Task: Add Belgioioso American Grana Extra Aged Parmesan Cheese to the cart.
Action: Mouse moved to (26, 86)
Screenshot: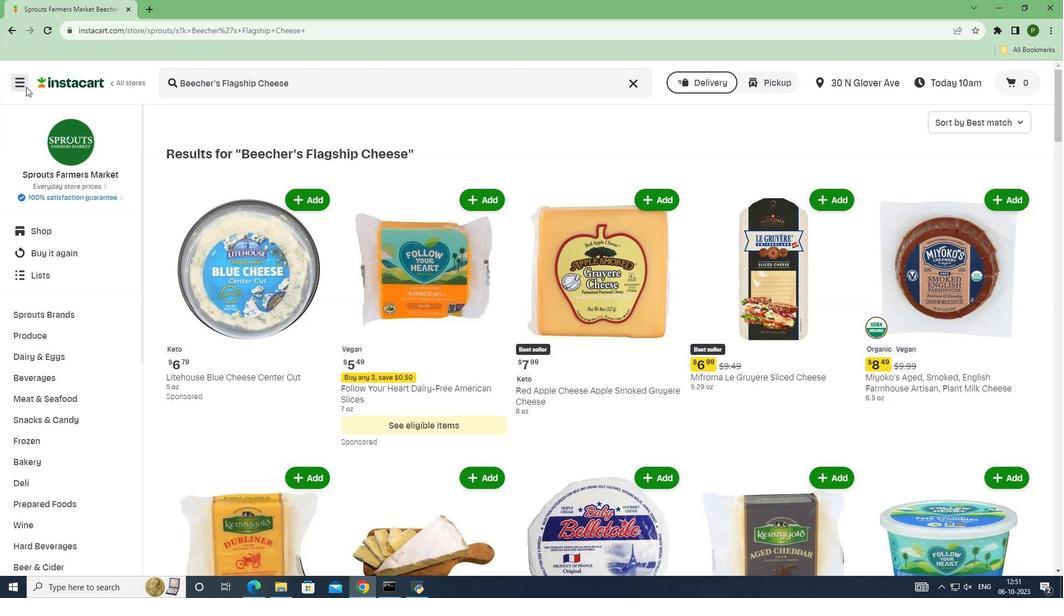 
Action: Mouse pressed left at (26, 86)
Screenshot: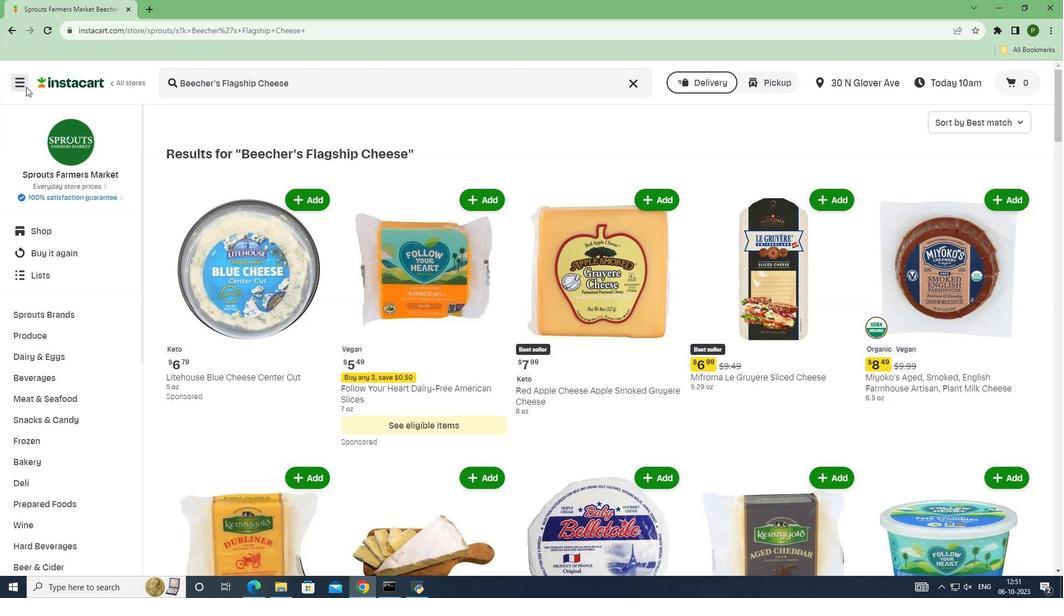 
Action: Mouse moved to (45, 289)
Screenshot: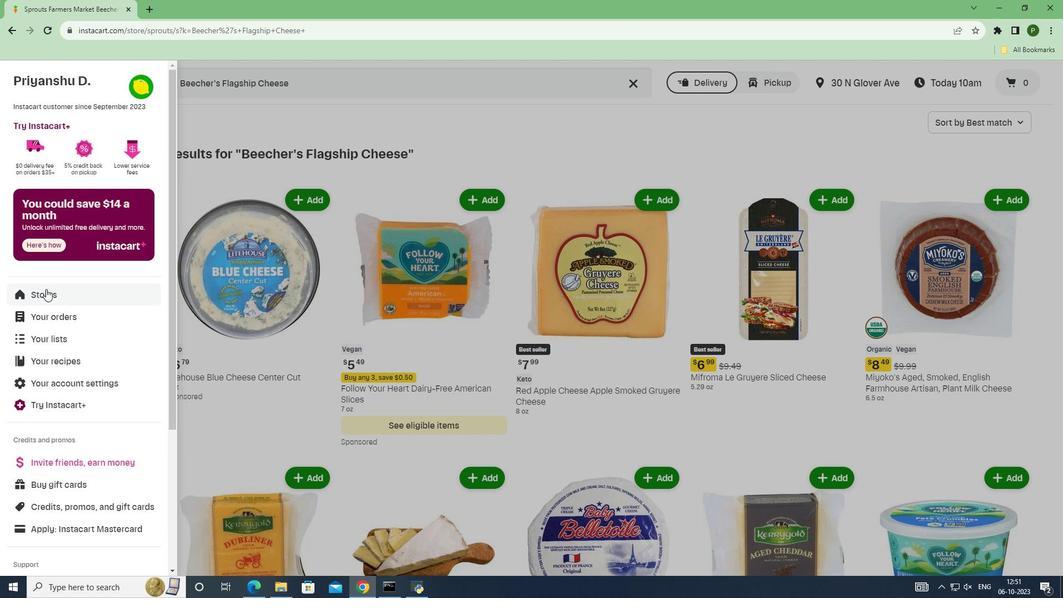 
Action: Mouse pressed left at (45, 289)
Screenshot: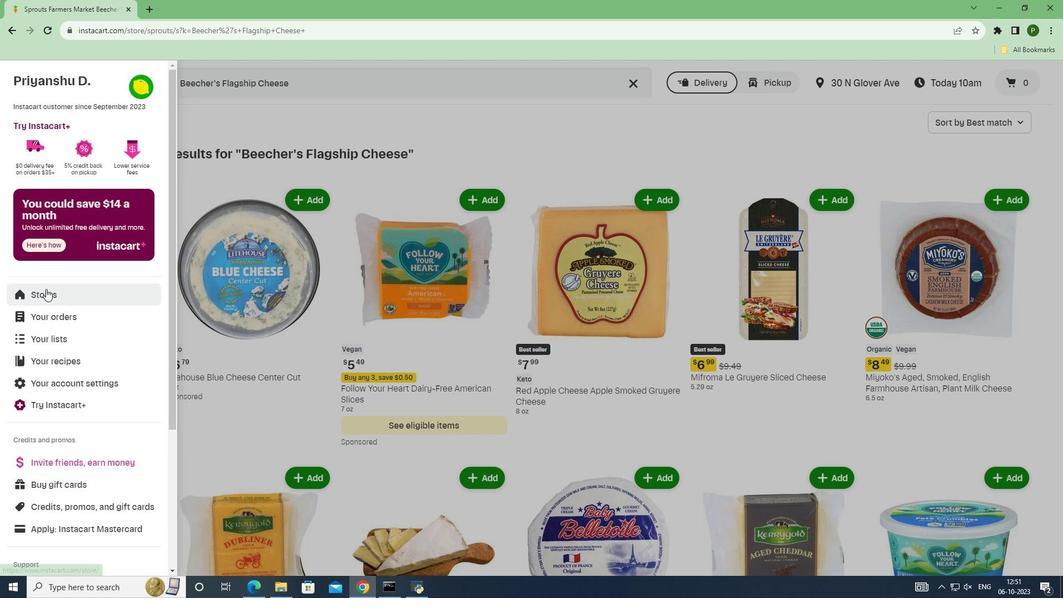 
Action: Mouse moved to (253, 132)
Screenshot: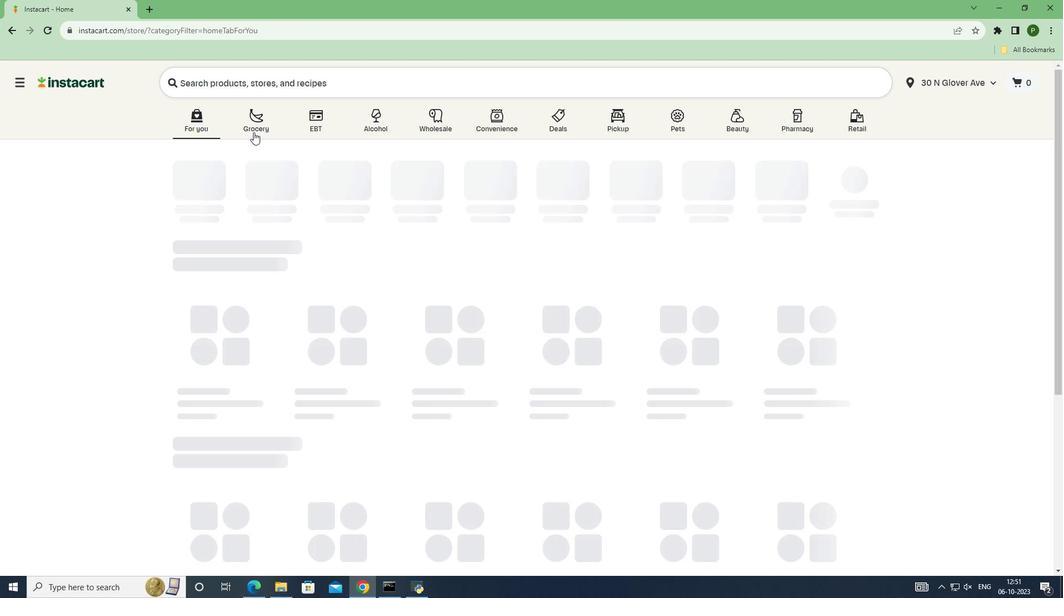 
Action: Mouse pressed left at (253, 132)
Screenshot: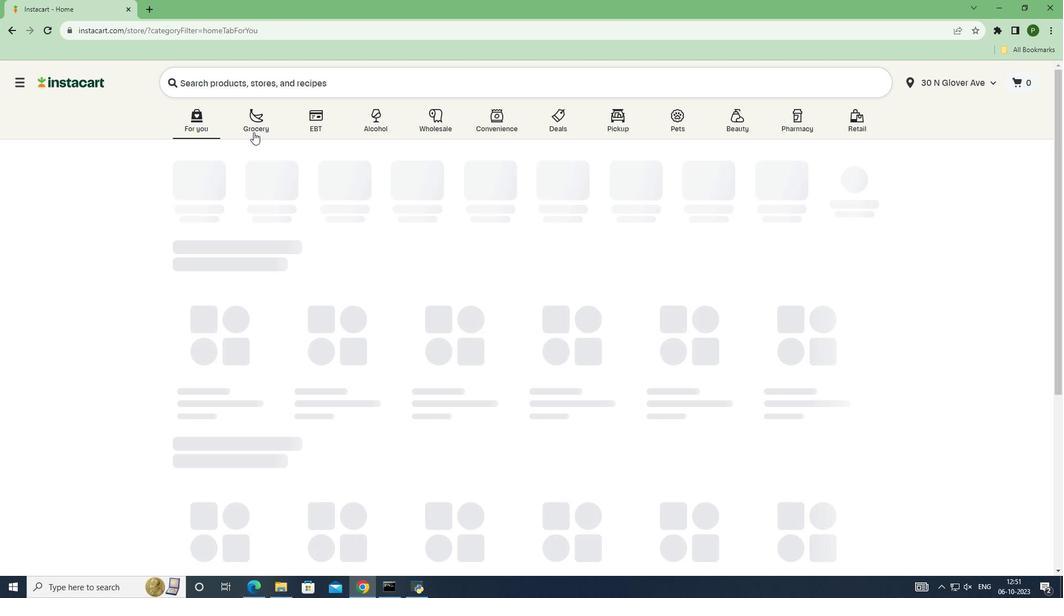 
Action: Mouse moved to (694, 258)
Screenshot: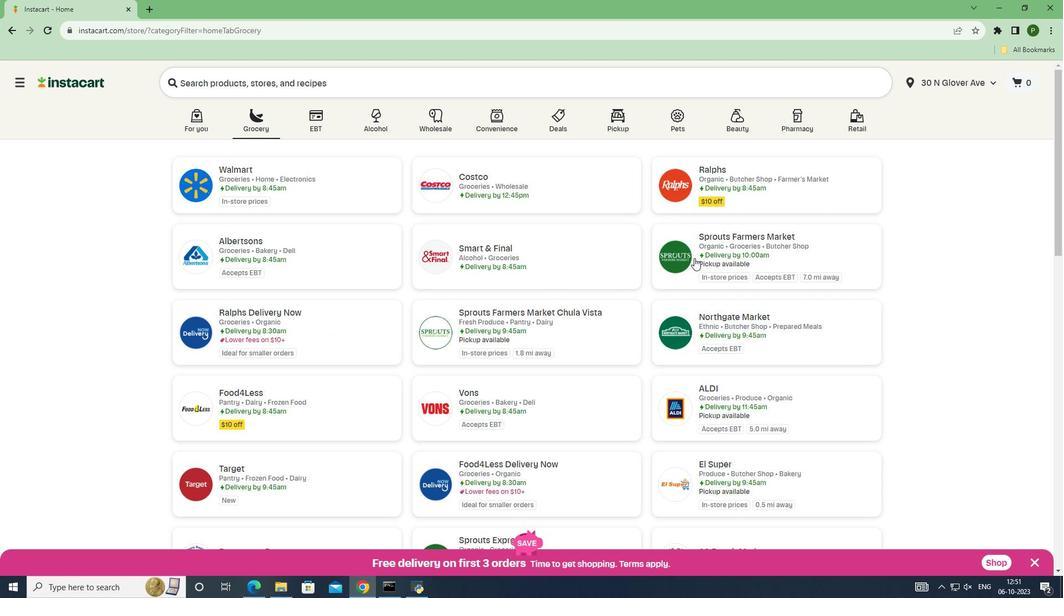 
Action: Mouse pressed left at (694, 258)
Screenshot: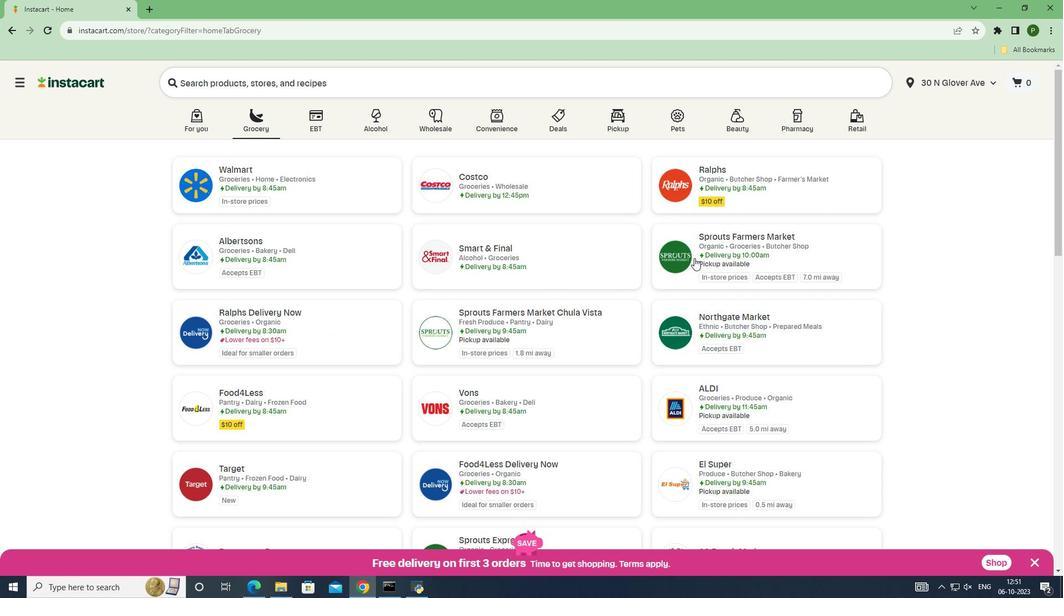 
Action: Mouse moved to (77, 354)
Screenshot: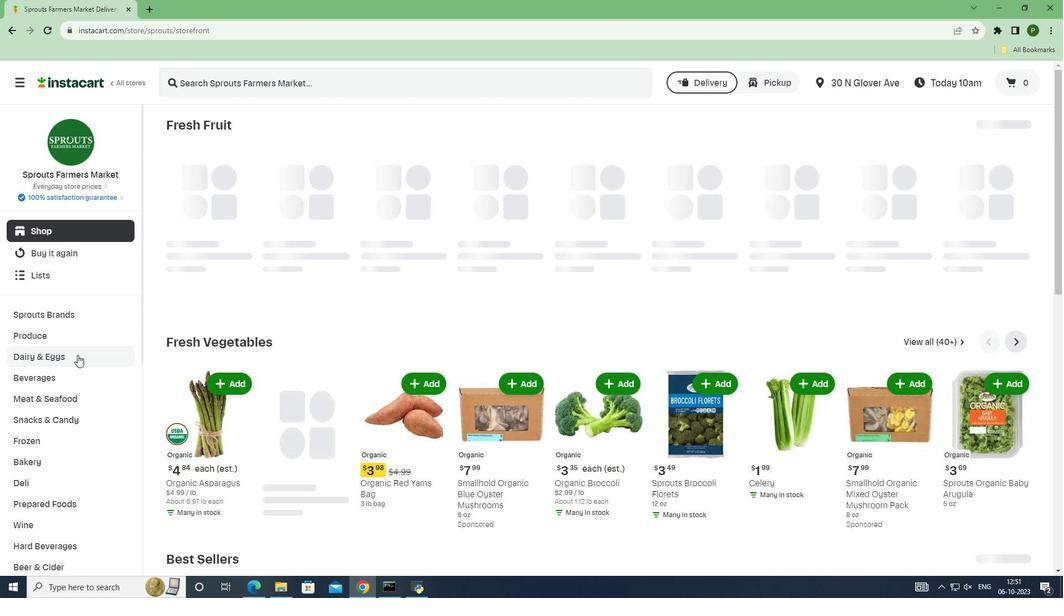 
Action: Mouse pressed left at (77, 354)
Screenshot: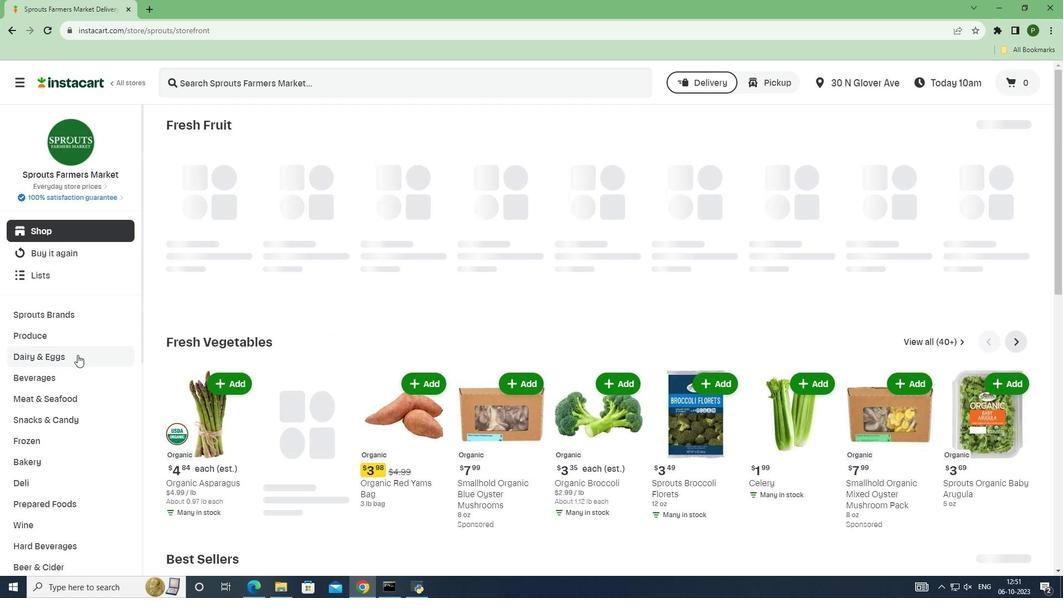 
Action: Mouse moved to (67, 404)
Screenshot: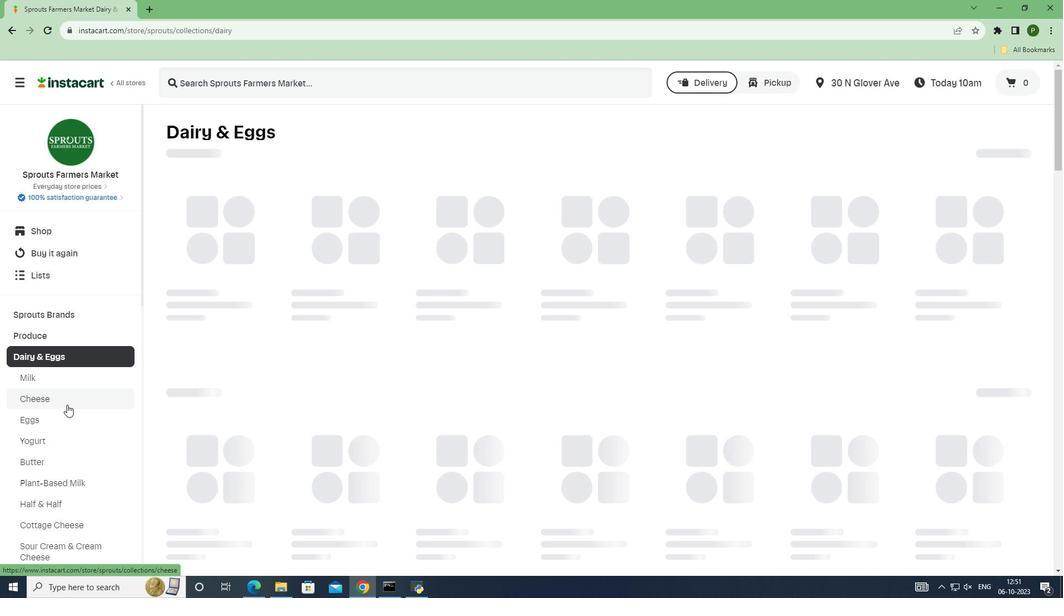 
Action: Mouse pressed left at (67, 404)
Screenshot: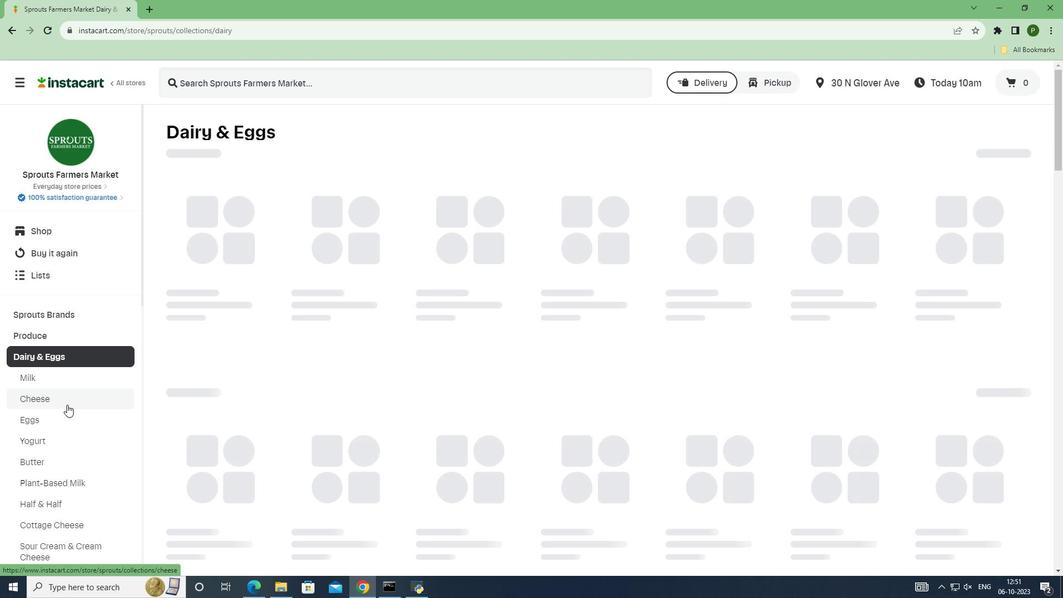 
Action: Mouse moved to (206, 85)
Screenshot: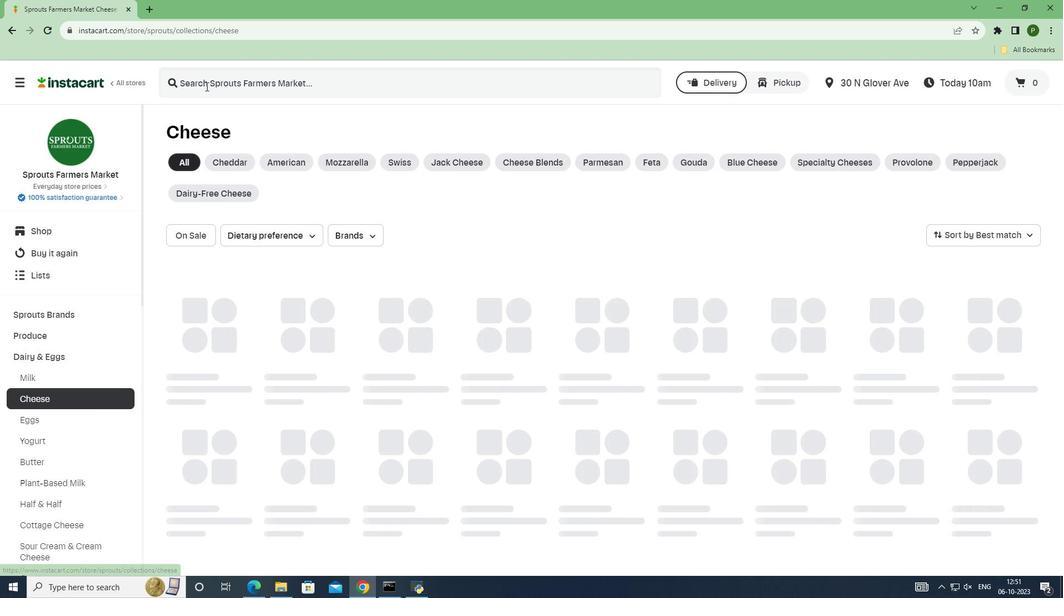 
Action: Mouse pressed left at (206, 85)
Screenshot: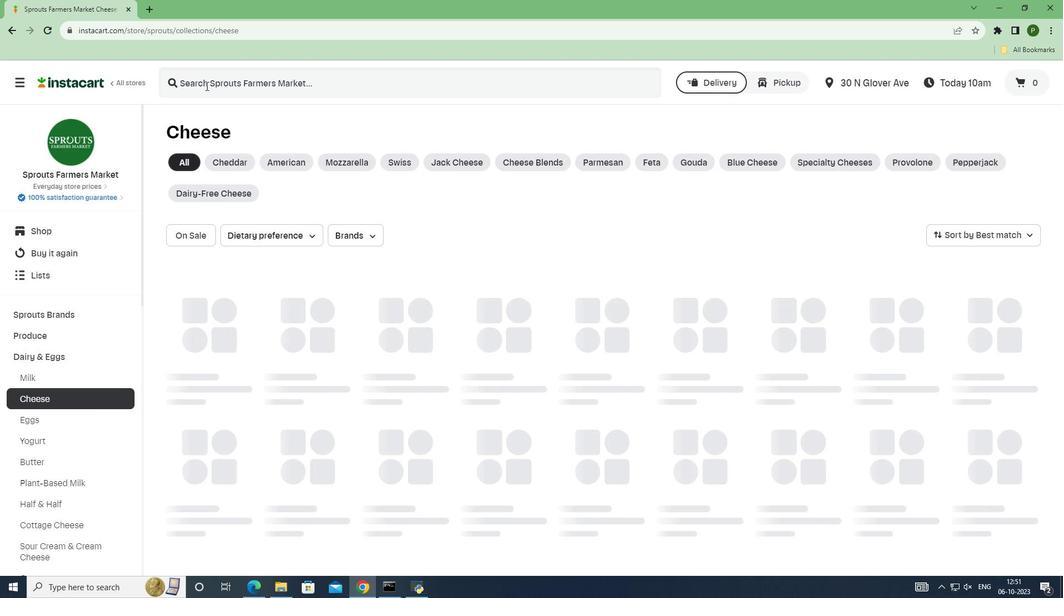 
Action: Key pressed <Key.caps_lock>B<Key.caps_lock>elgioioso<Key.space><Key.caps_lock>A<Key.caps_lock>merican<Key.space><Key.caps_lock>G<Key.caps_lock>raanaa<Key.space><Key.caps_lock>E<Key.caps_lock>xtra<Key.space><Key.caps_lock>A<Key.caps_lock>ged<Key.space><Key.caps_lock>P<Key.caps_lock>armesan<Key.space><Key.caps_lock>C<Key.caps_lock>heese<Key.space><Key.enter>
Screenshot: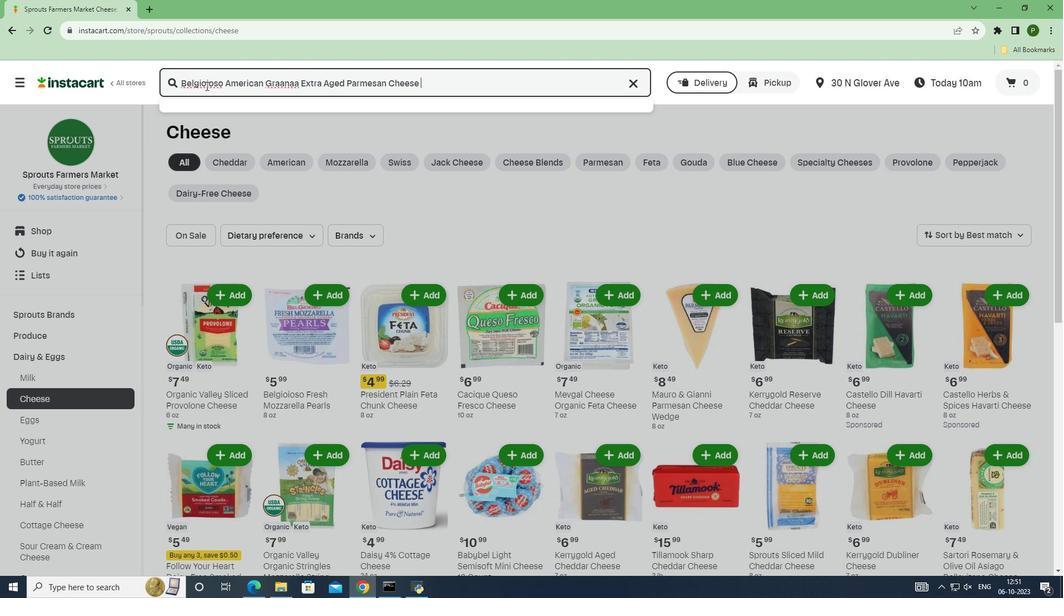 
Action: Mouse moved to (455, 196)
Screenshot: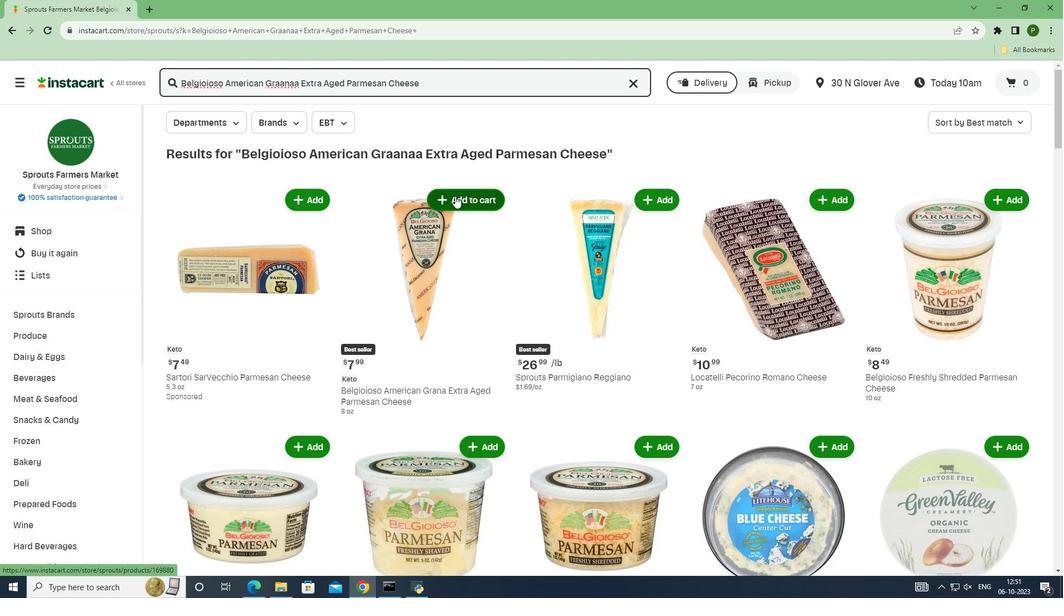 
Action: Mouse pressed left at (455, 196)
Screenshot: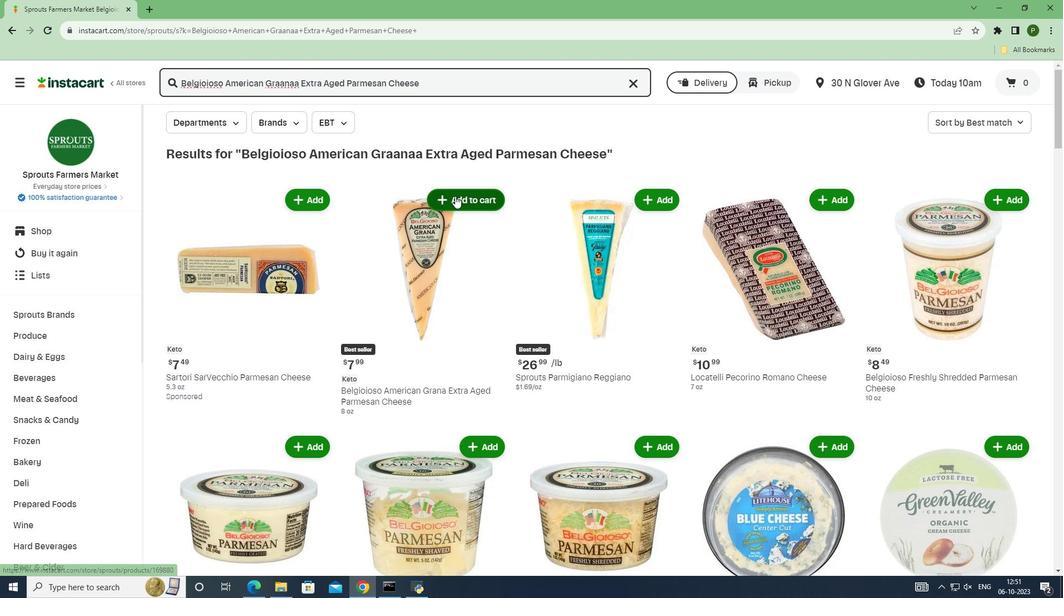 
Action: Mouse moved to (477, 266)
Screenshot: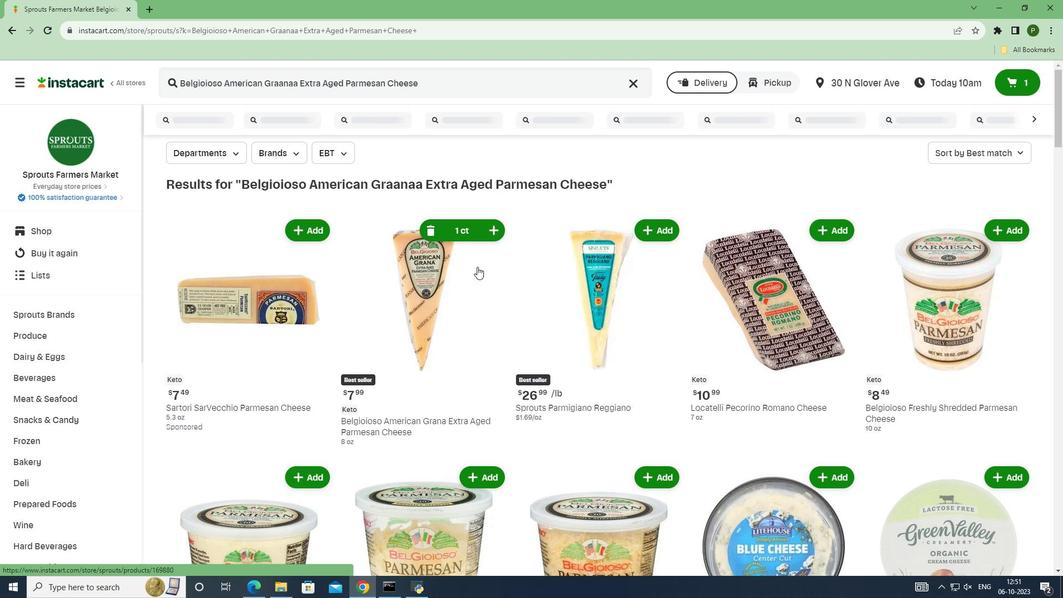 
